 Task: In update from your network turn off in-app notifications.
Action: Mouse moved to (697, 64)
Screenshot: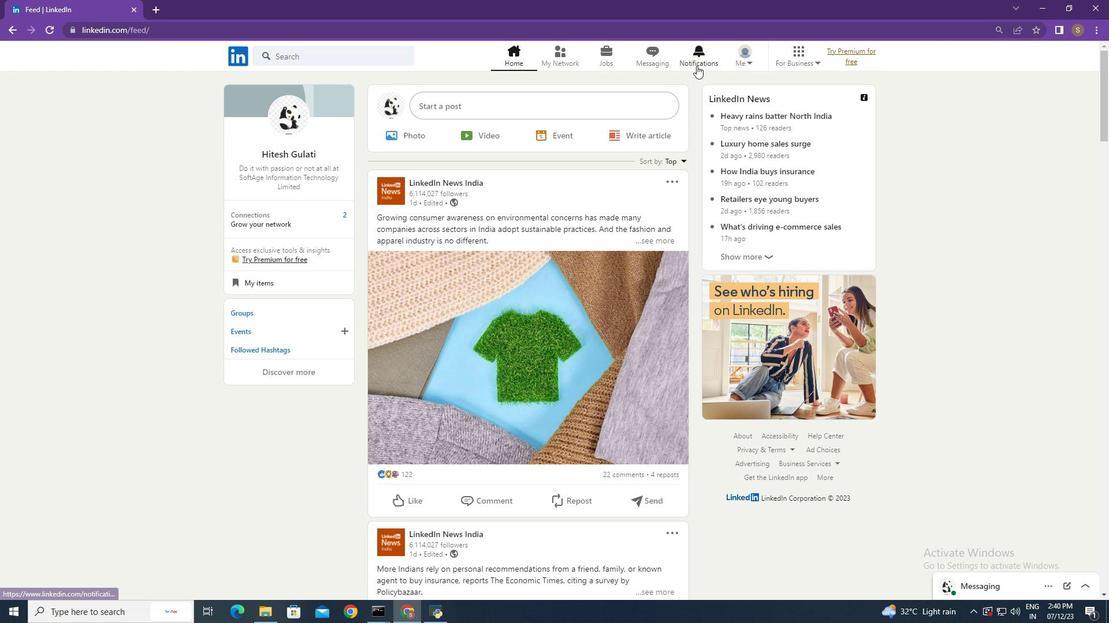 
Action: Mouse pressed left at (697, 64)
Screenshot: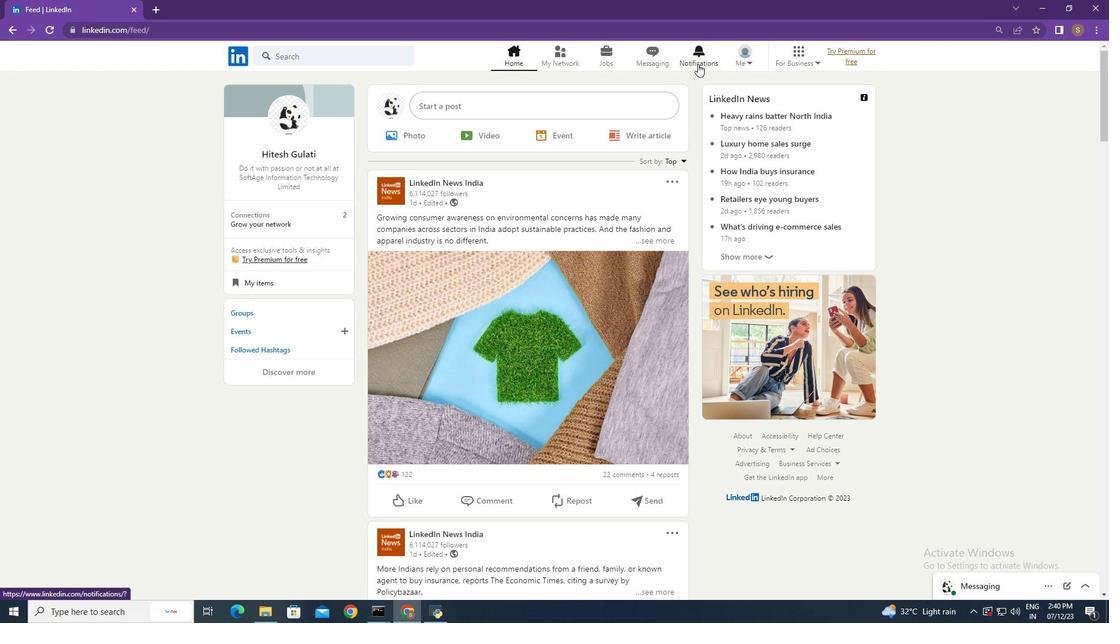 
Action: Mouse moved to (269, 133)
Screenshot: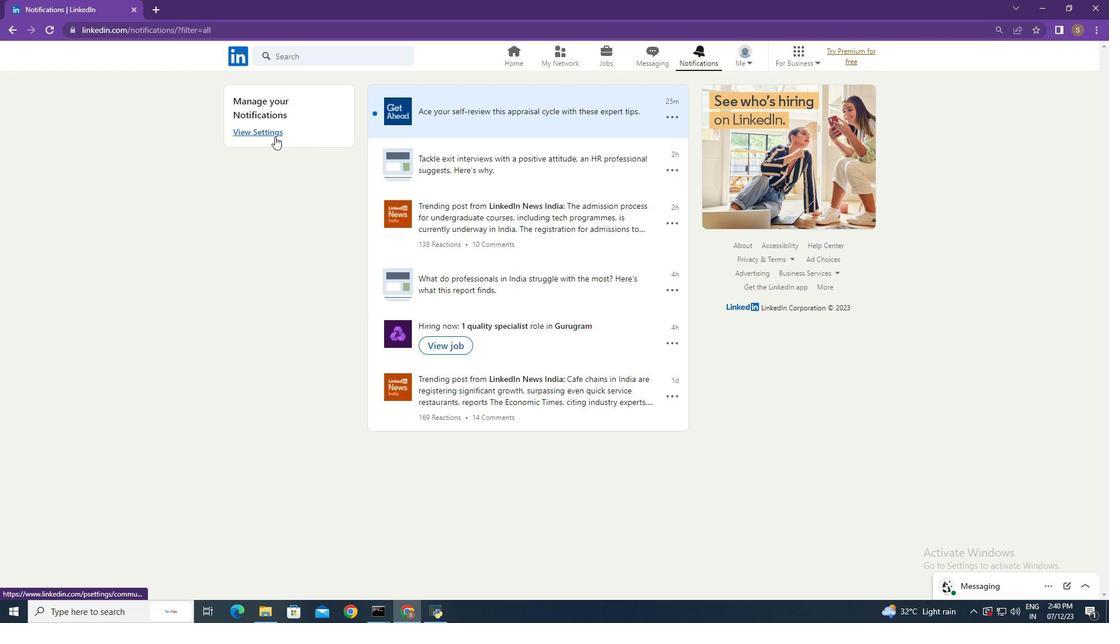 
Action: Mouse pressed left at (269, 133)
Screenshot: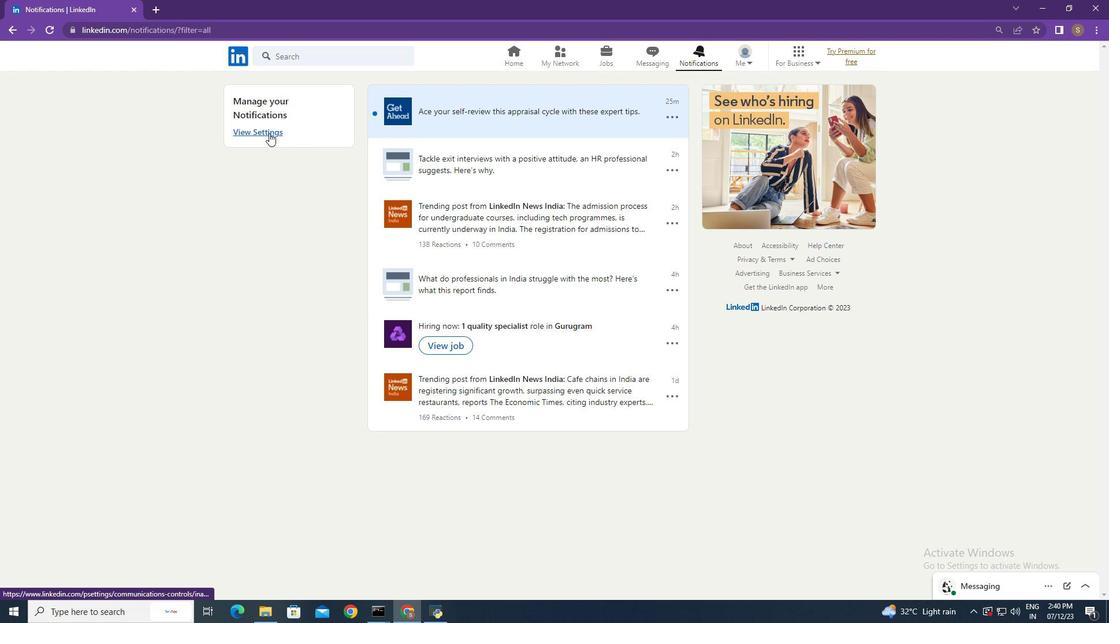 
Action: Mouse moved to (577, 235)
Screenshot: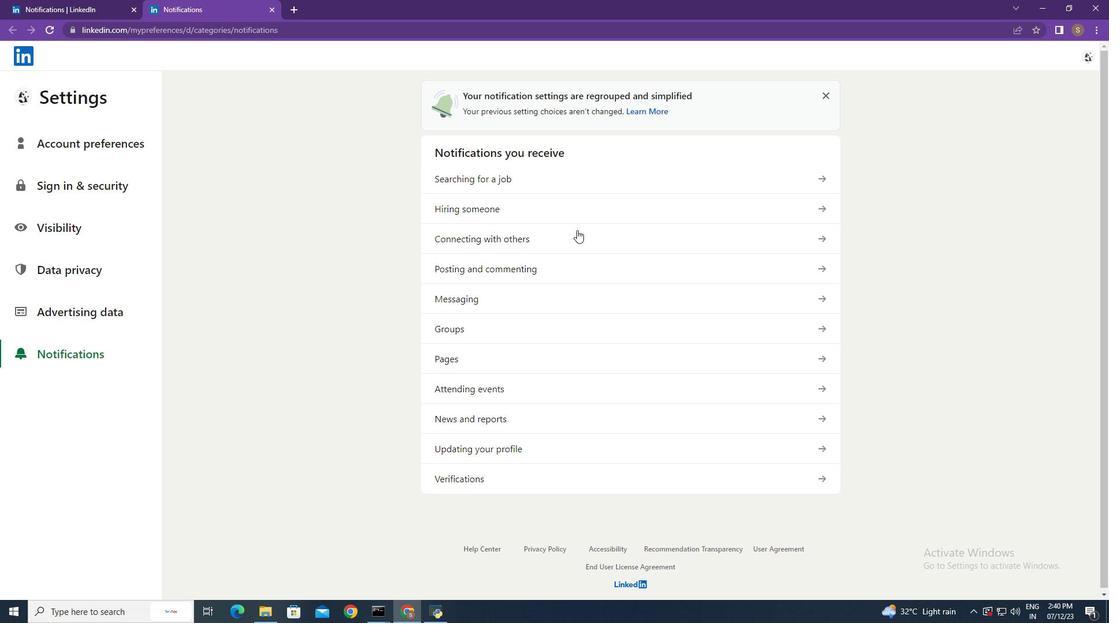 
Action: Mouse pressed left at (577, 235)
Screenshot: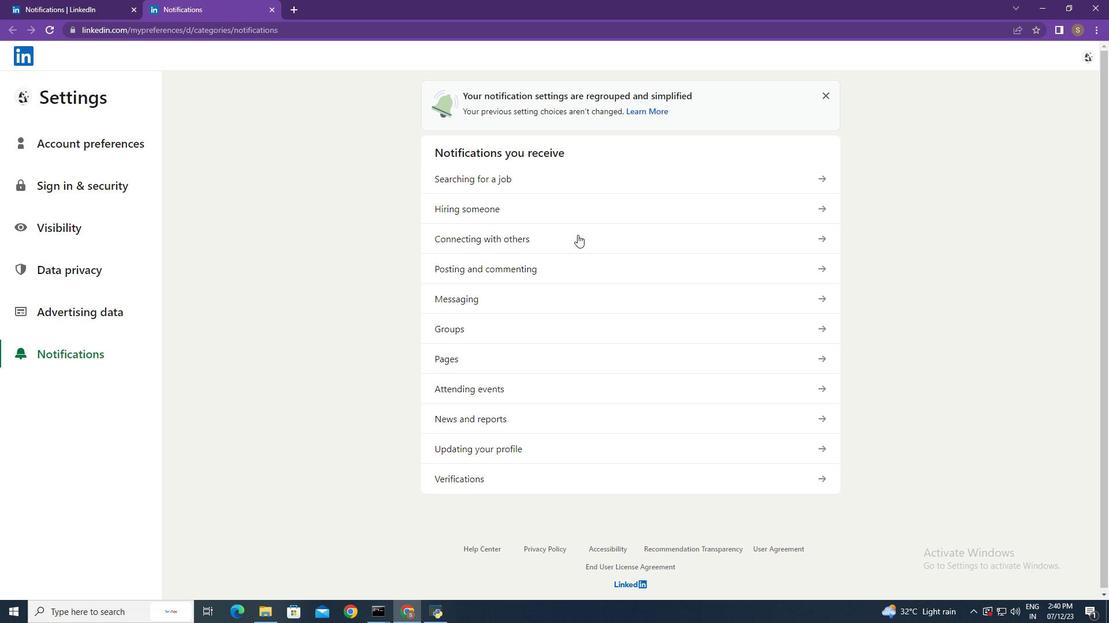 
Action: Mouse moved to (643, 209)
Screenshot: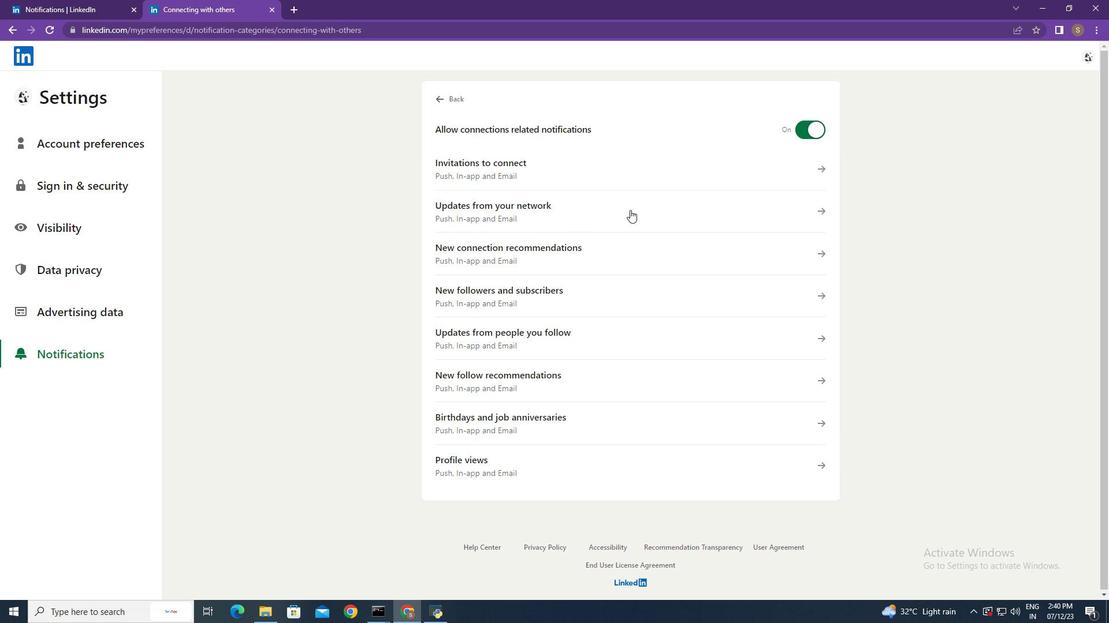 
Action: Mouse pressed left at (643, 209)
Screenshot: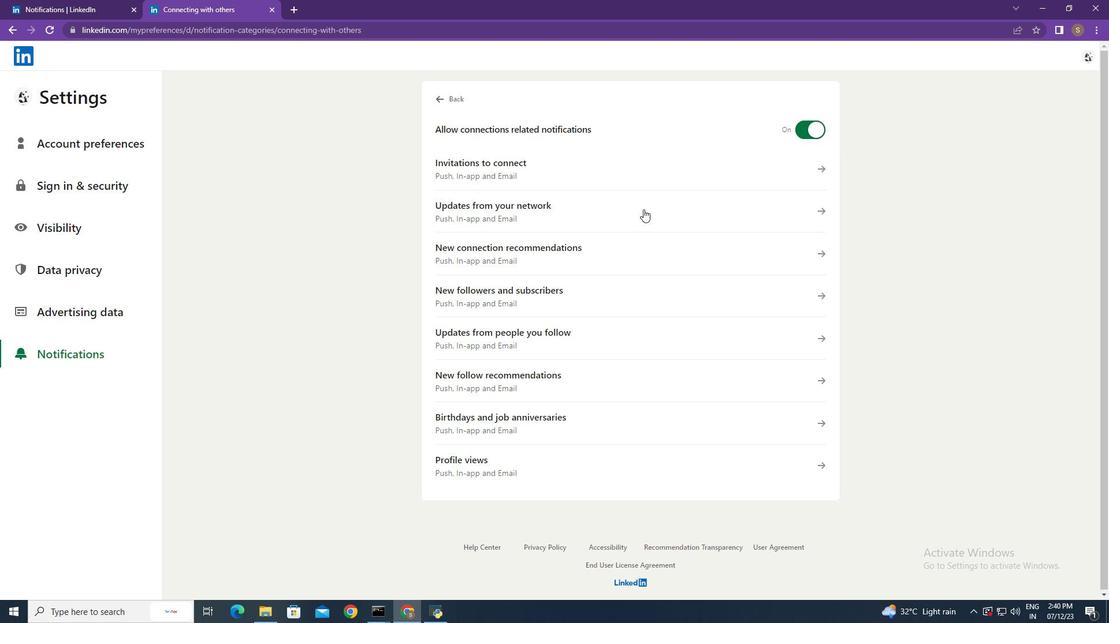 
Action: Mouse moved to (807, 190)
Screenshot: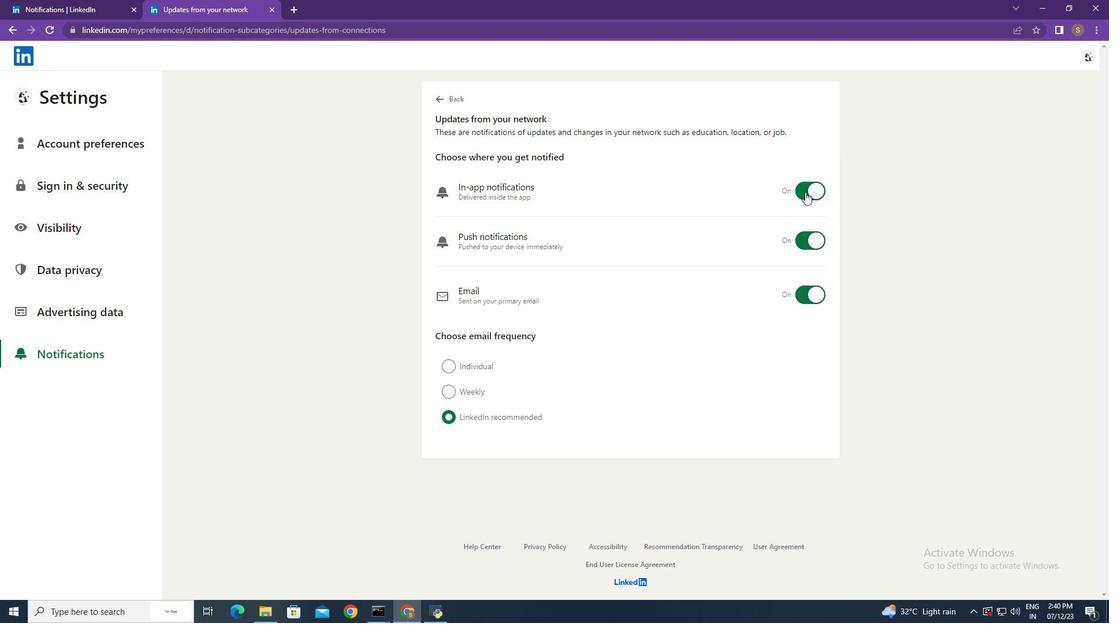 
Action: Mouse pressed left at (807, 190)
Screenshot: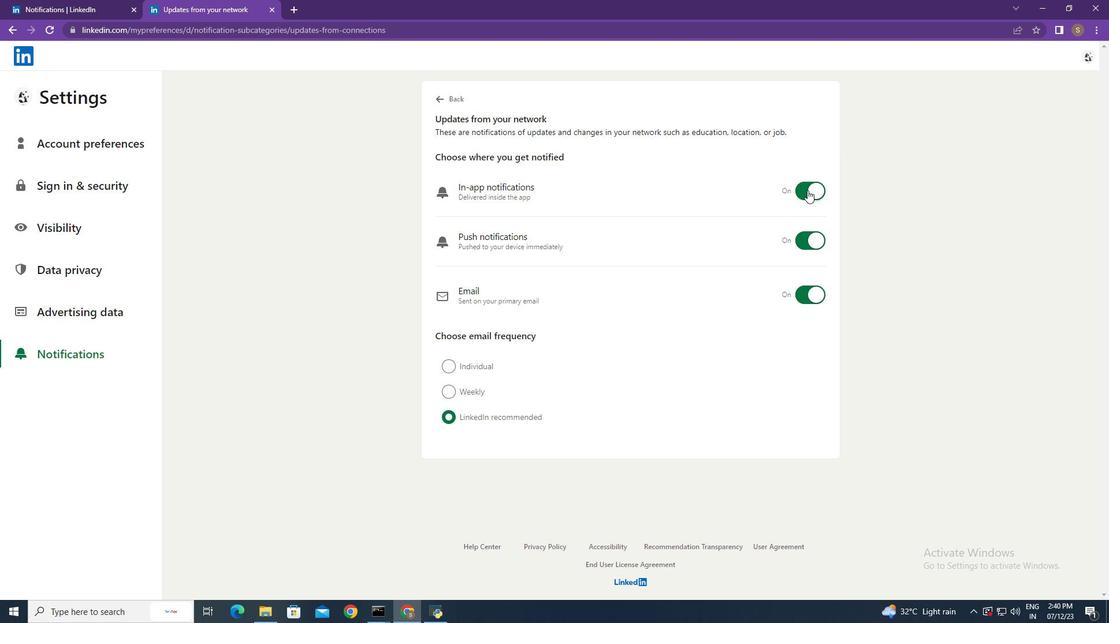 
Action: Mouse moved to (967, 211)
Screenshot: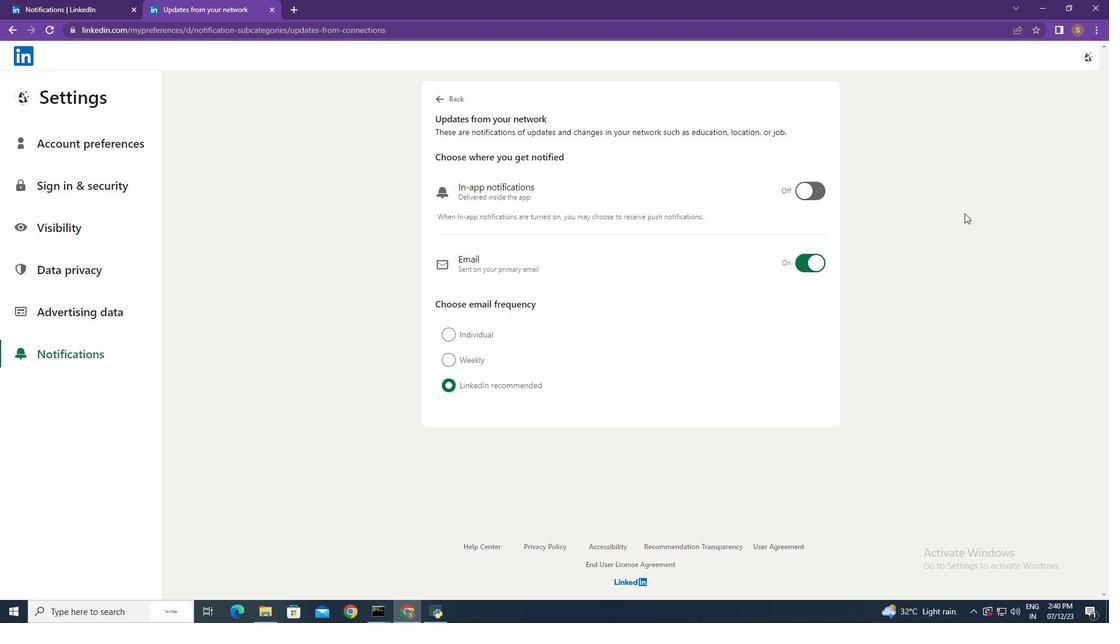 
